 Task: Add an event with the title Lunch and Learn: Effective Teamwork and Synergy Strategies, date '2023/11/20', time 9:15 AM to 11:15 AMand add a description: Welcome to the Presentation Practice session, where you can hone your public speaking skills and receive constructive feedback to enhance your presentation abilities. This interactive session is designed to provide a supportive environment for participants to practice and refine their presentation techniques, whether it's for professional or academic purposes.Select event color  Graphite . Add location for the event as: 123 Plaza de Catalunya, Barcelona, Spain, logged in from the account softage.5@softage.netand send the event invitation to softage.10@softage.net and softage.3@softage.net. Set a reminder for the event Doesn't repeat
Action: Mouse moved to (1099, 78)
Screenshot: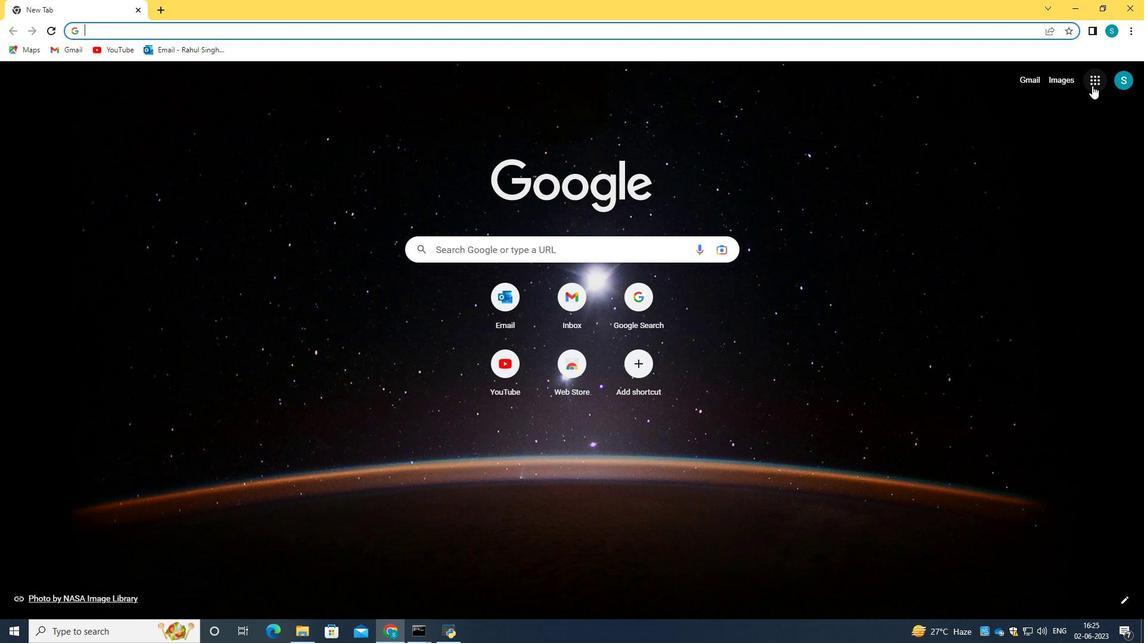 
Action: Mouse pressed left at (1099, 78)
Screenshot: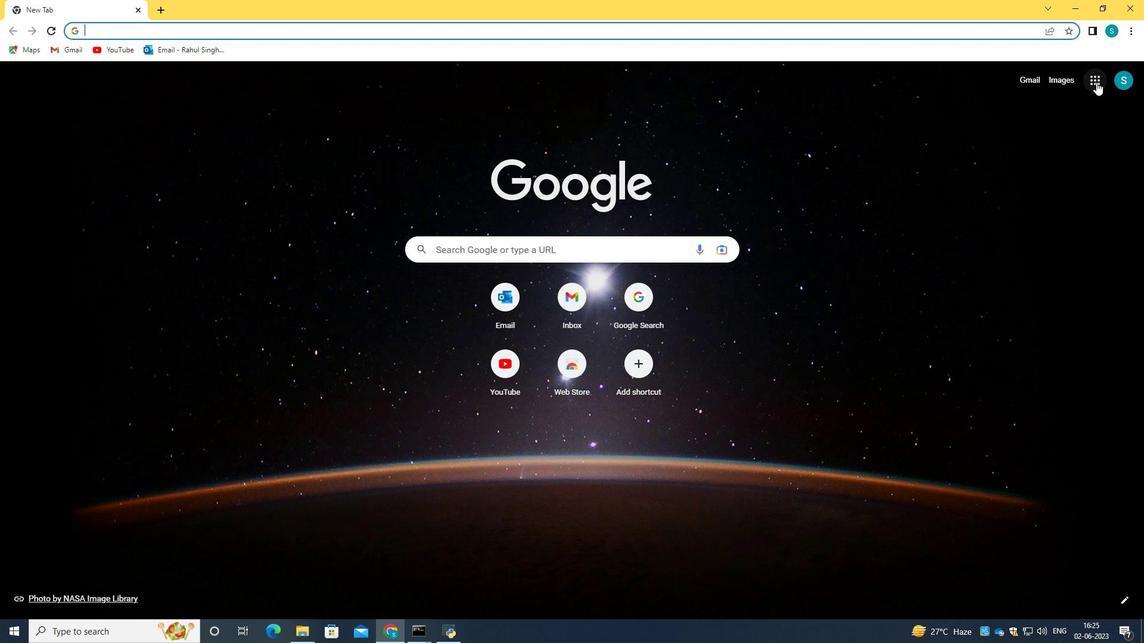 
Action: Mouse moved to (995, 241)
Screenshot: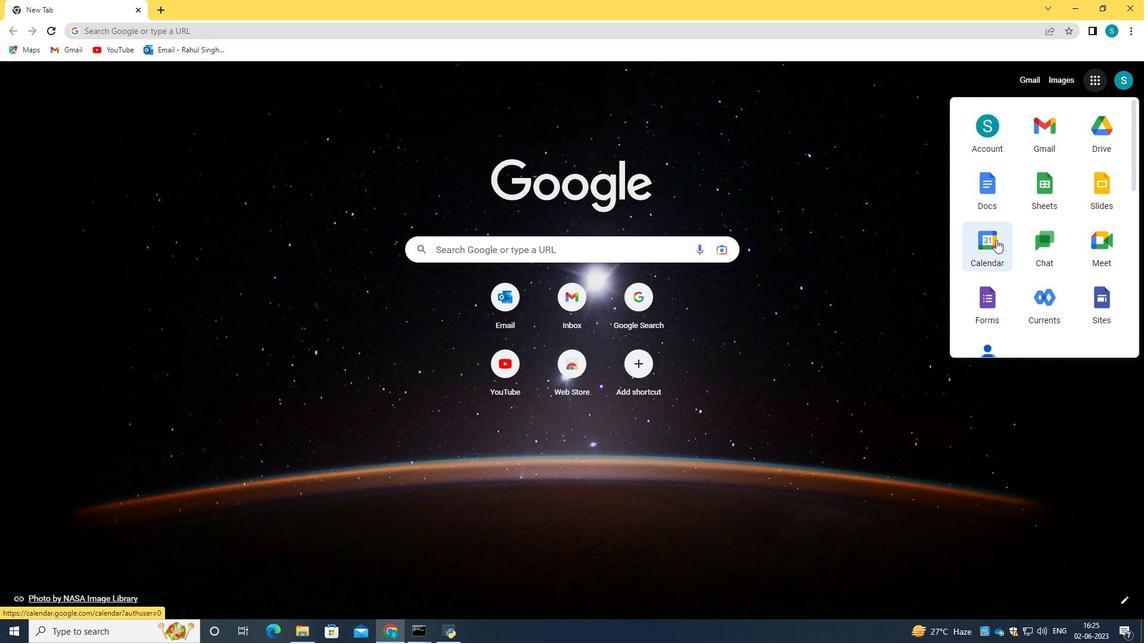 
Action: Mouse pressed left at (995, 241)
Screenshot: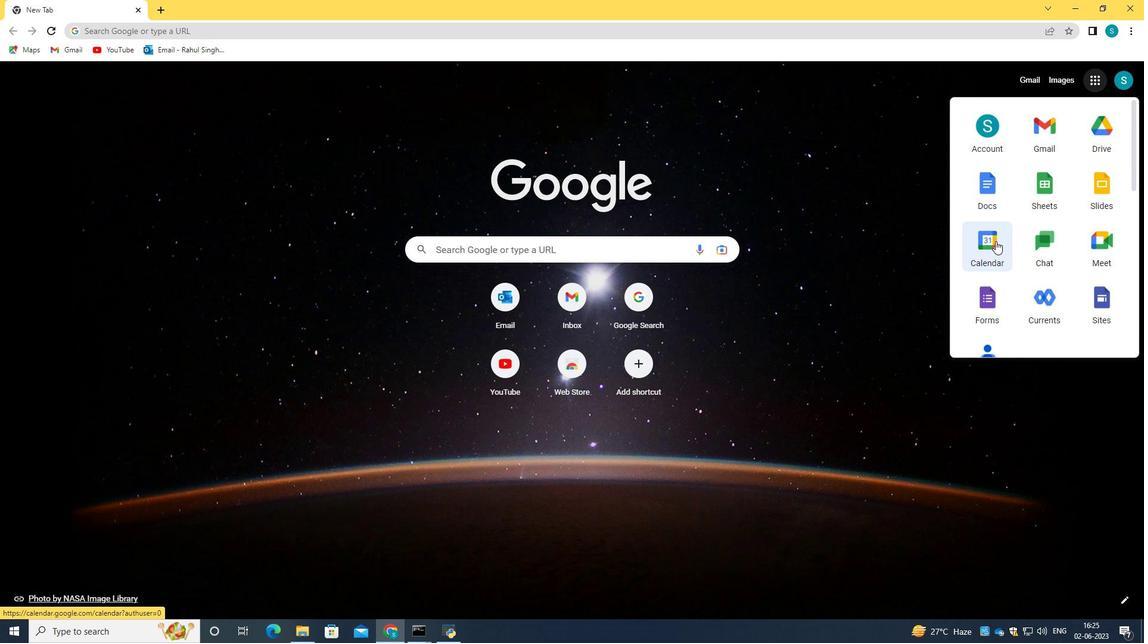
Action: Mouse moved to (72, 128)
Screenshot: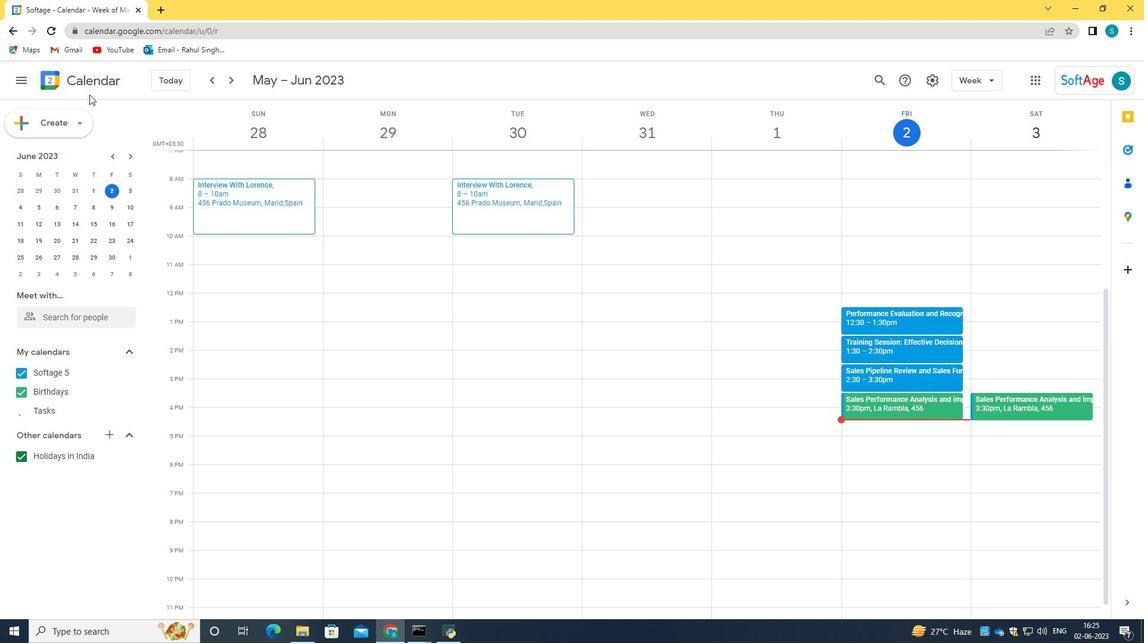 
Action: Mouse pressed left at (72, 128)
Screenshot: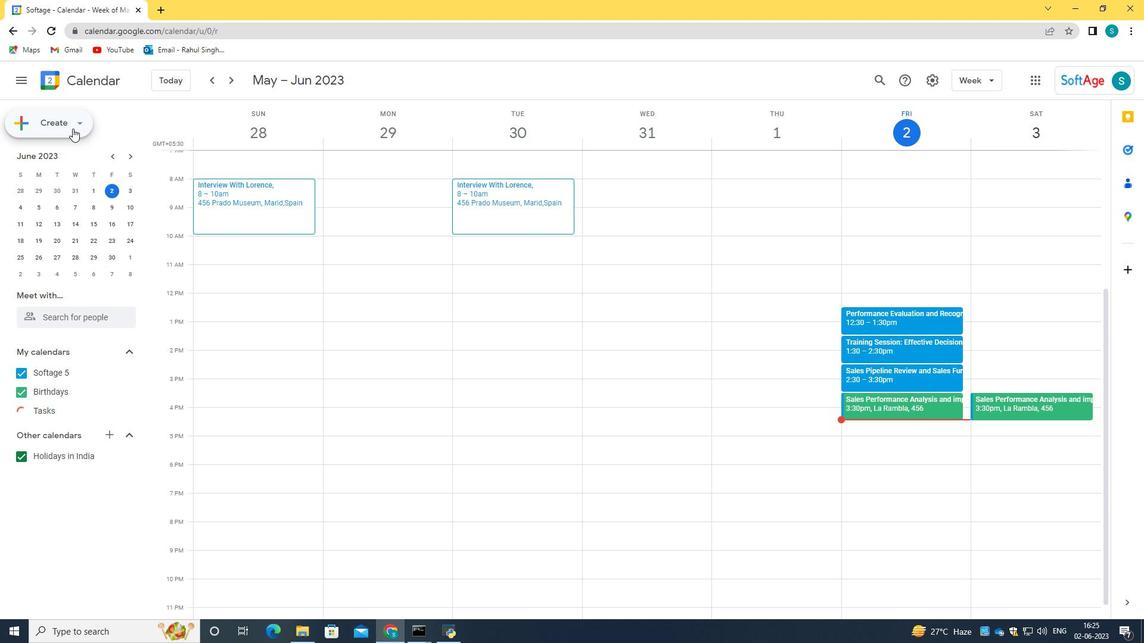 
Action: Mouse moved to (78, 147)
Screenshot: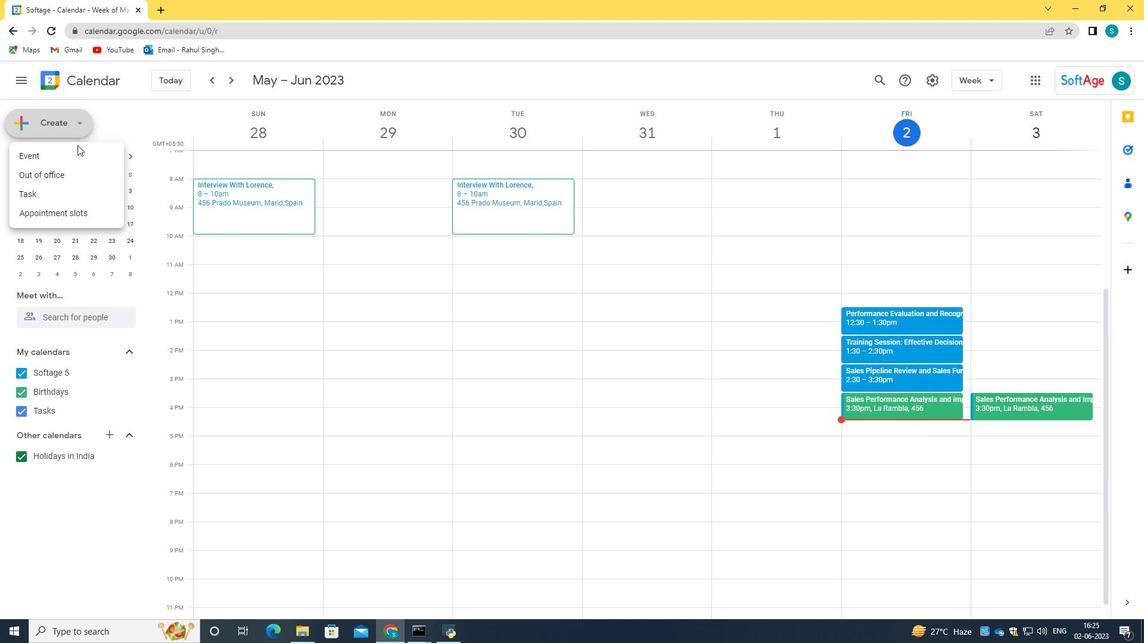
Action: Mouse pressed left at (78, 147)
Screenshot: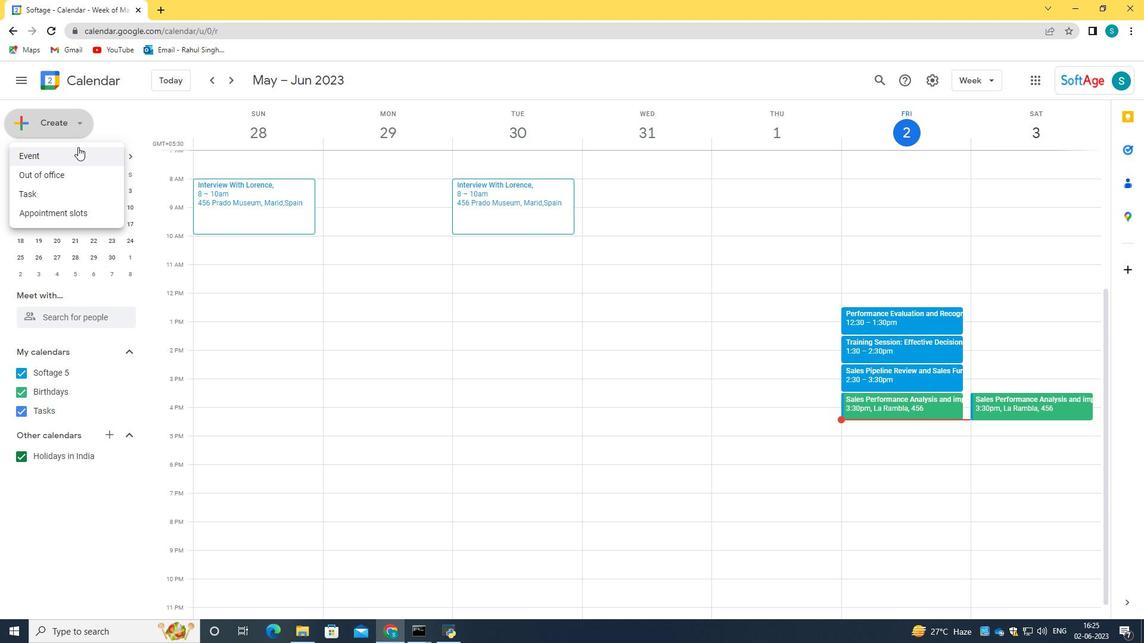 
Action: Mouse moved to (750, 478)
Screenshot: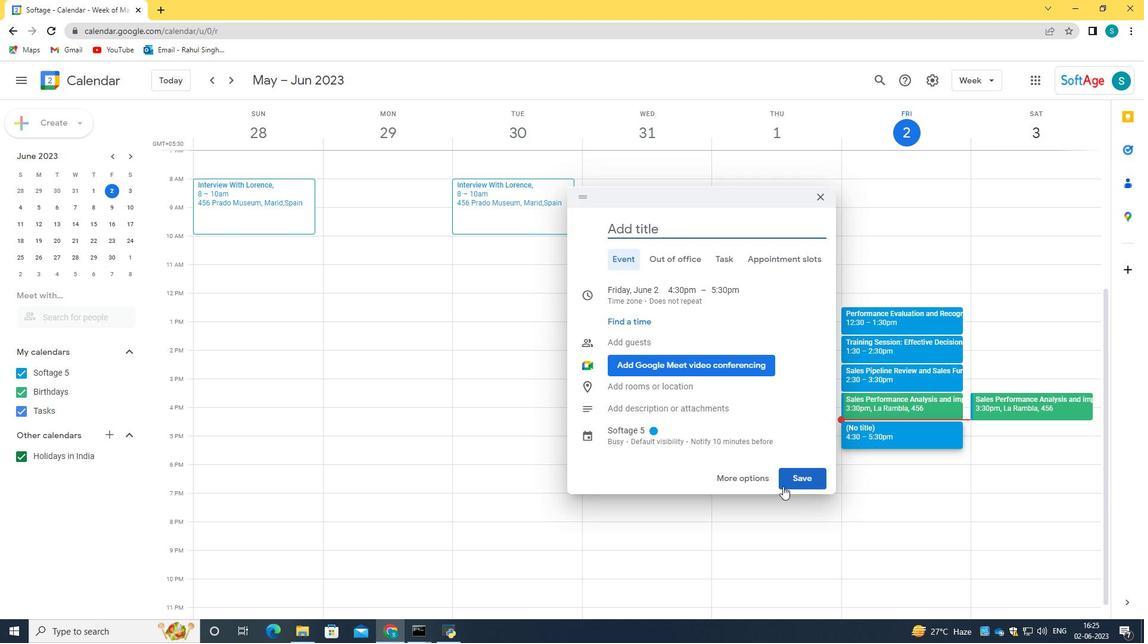 
Action: Mouse pressed left at (750, 478)
Screenshot: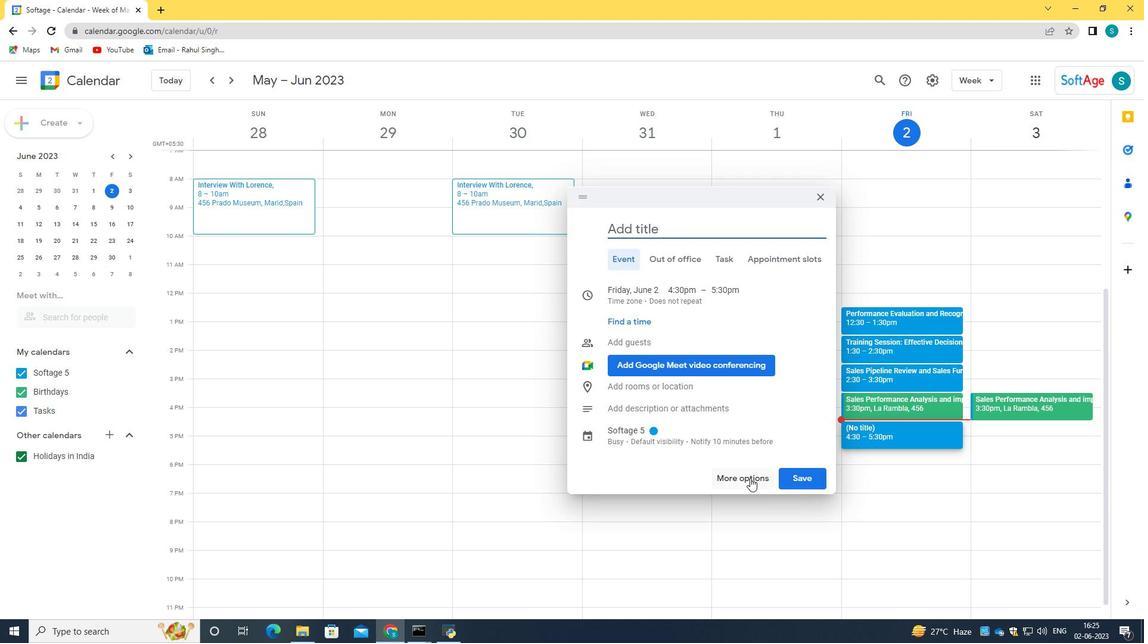 
Action: Mouse moved to (97, 79)
Screenshot: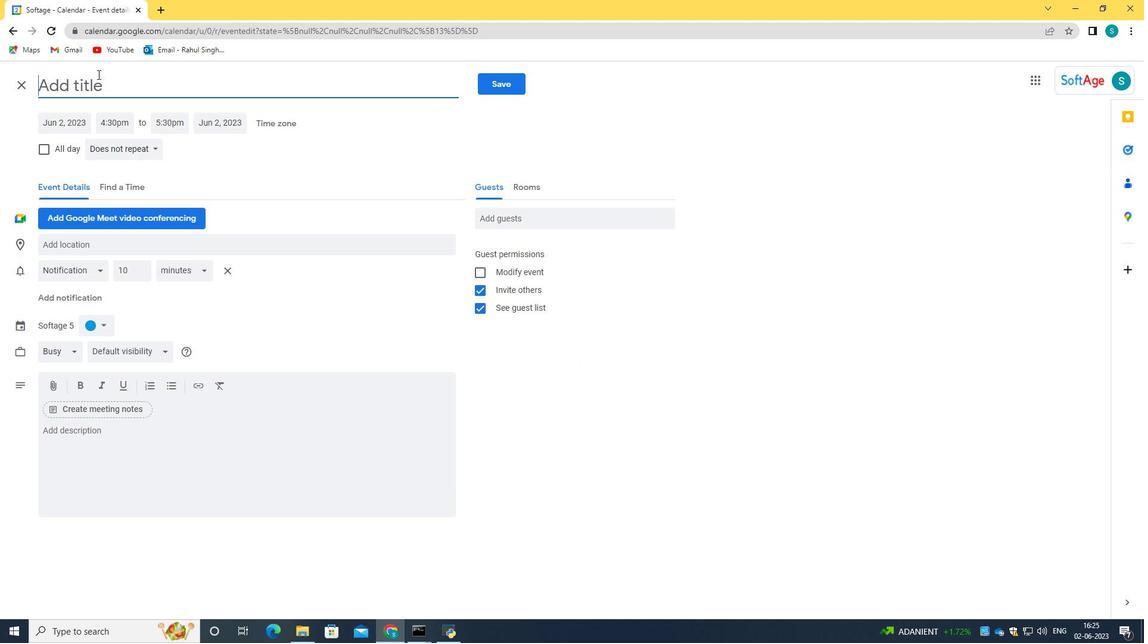 
Action: Mouse pressed left at (97, 79)
Screenshot: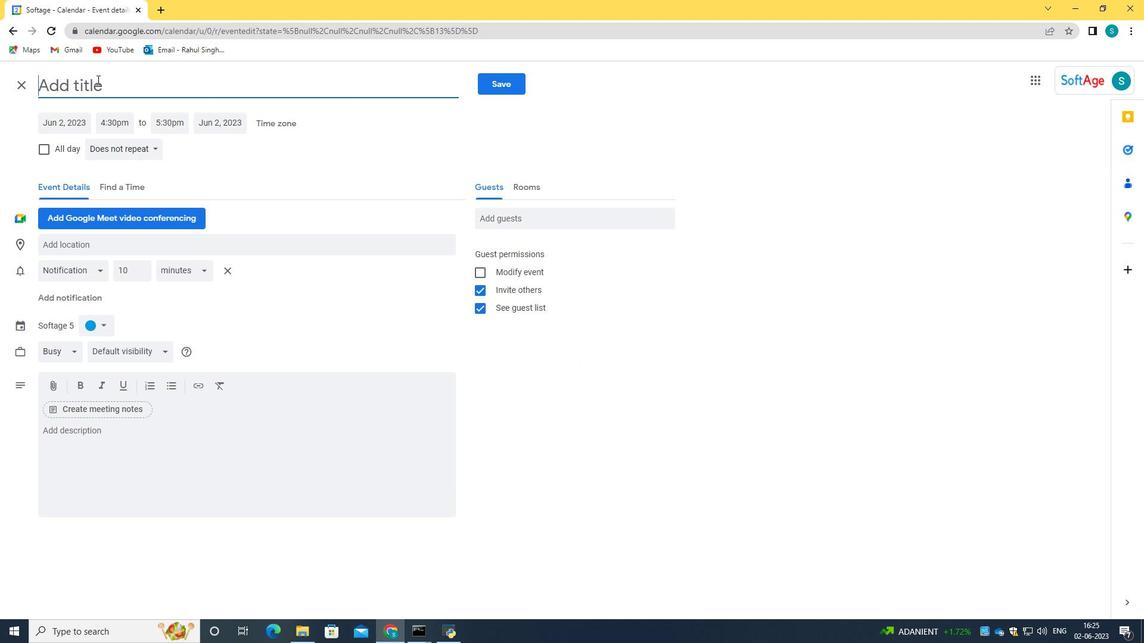 
Action: Key pressed <Key.caps_lock>;<Key.caps_lock>uc<Key.backspace><Key.backspace><Key.backspace><Key.caps_lock>L<Key.caps_lock>ucn<Key.backspace><Key.backspace>nch<Key.space>and<Key.space><Key.caps_lock>LEA<Key.backspace><Key.backspace><Key.caps_lock>earn<Key.shift_r>:<Key.space><Key.caps_lock>E<Key.caps_lock>ffective<Key.space><Key.caps_lock>T<Key.caps_lock>eamwoek<Key.backspace><Key.backspace>rk<Key.space>and<Key.space><Key.caps_lock>S<Key.caps_lock>yr<Key.backspace>nergy<Key.space><Key.caps_lock>S<Key.caps_lock>trategies
Screenshot: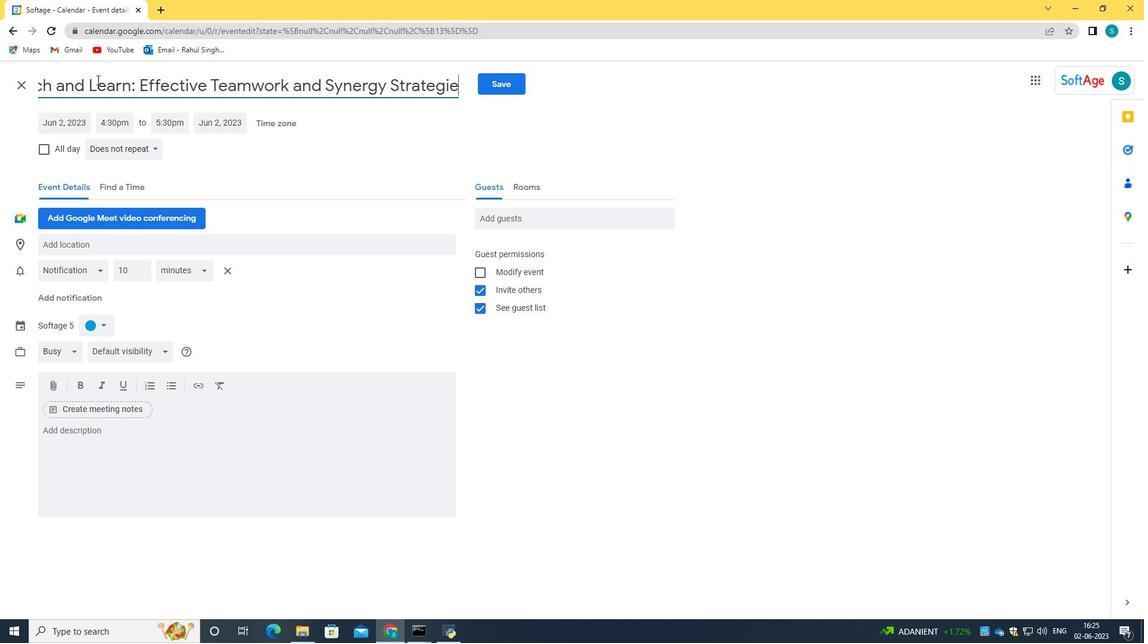 
Action: Mouse moved to (73, 122)
Screenshot: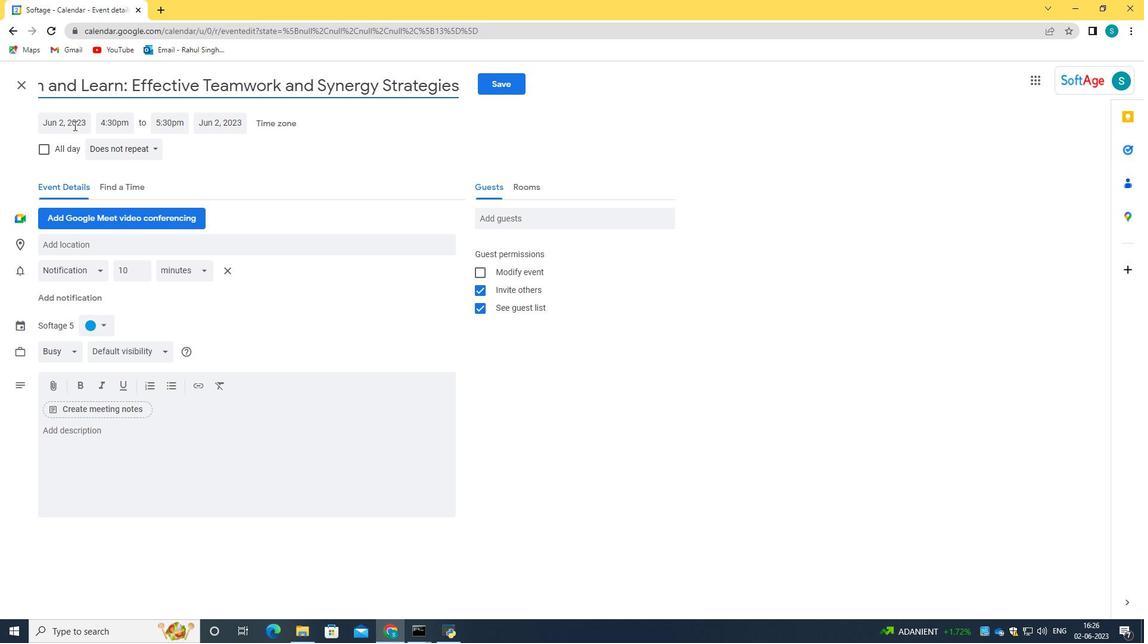 
Action: Mouse pressed left at (73, 122)
Screenshot: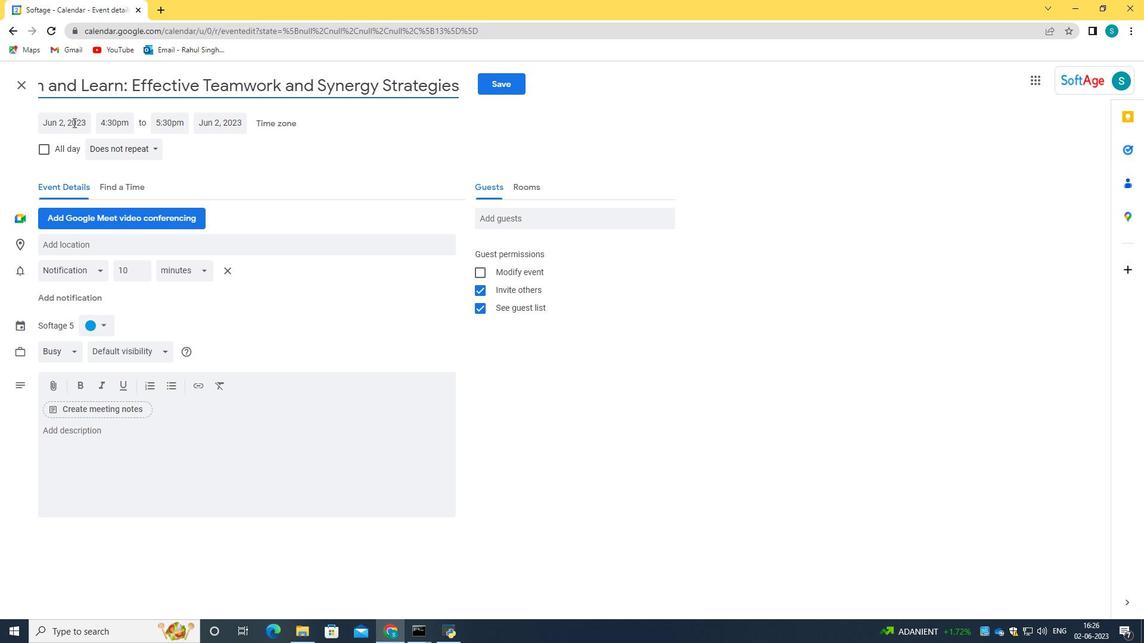 
Action: Key pressed 2023/11/20<Key.tab>09<Key.shift_r><Key.shift_r><Key.shift_r><Key.shift_r>:15am<Key.tab>11<Key.shift_r>:15am
Screenshot: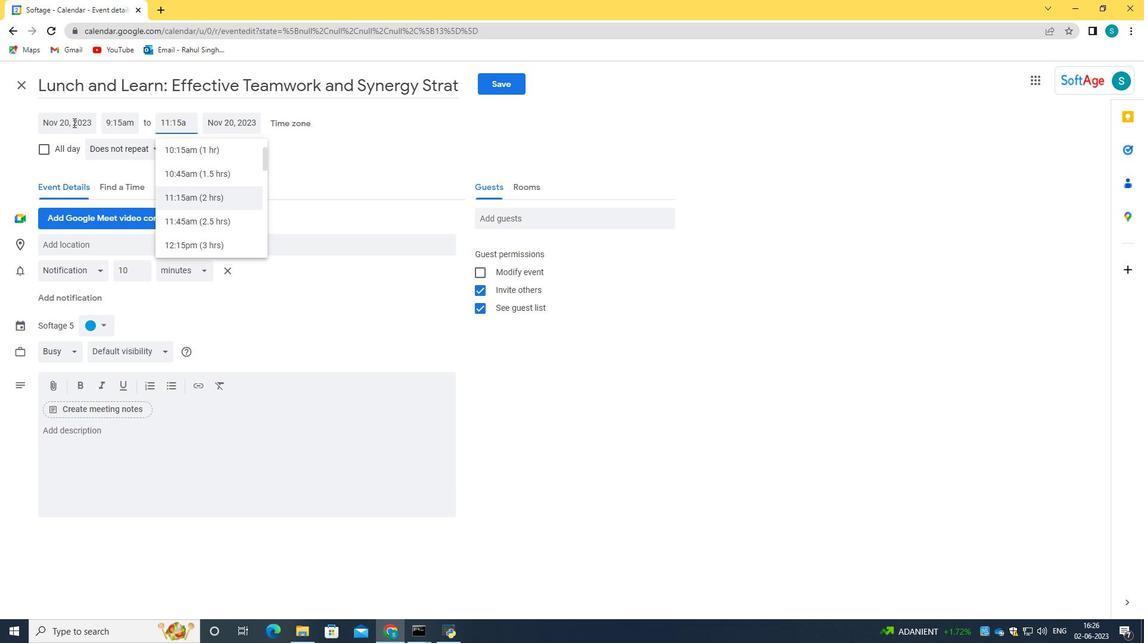 
Action: Mouse moved to (200, 202)
Screenshot: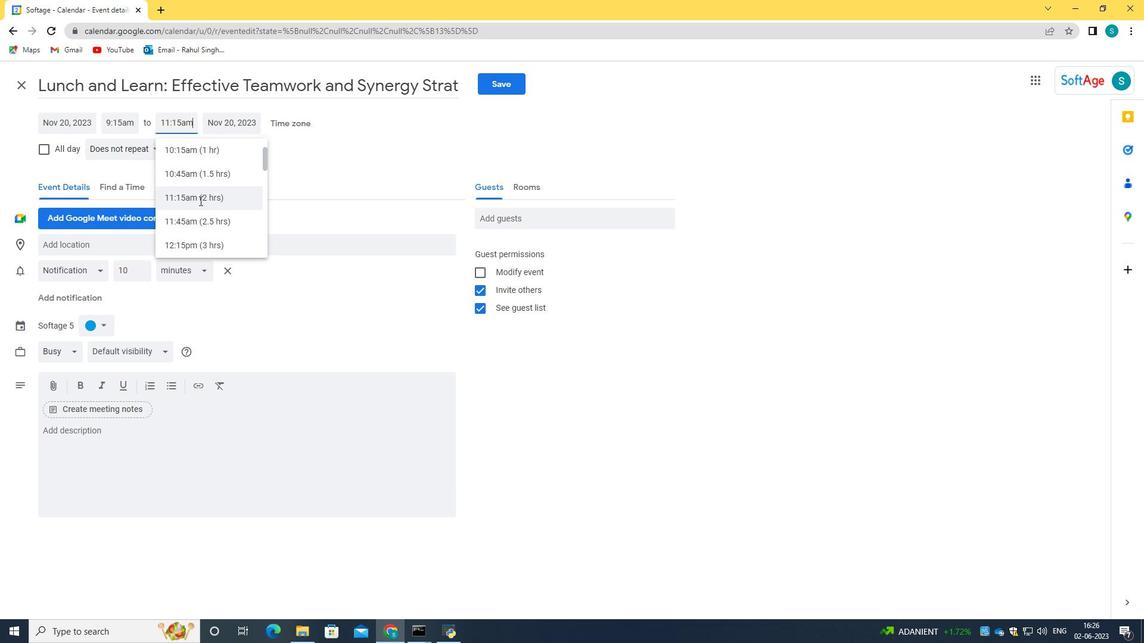 
Action: Mouse pressed left at (200, 202)
Screenshot: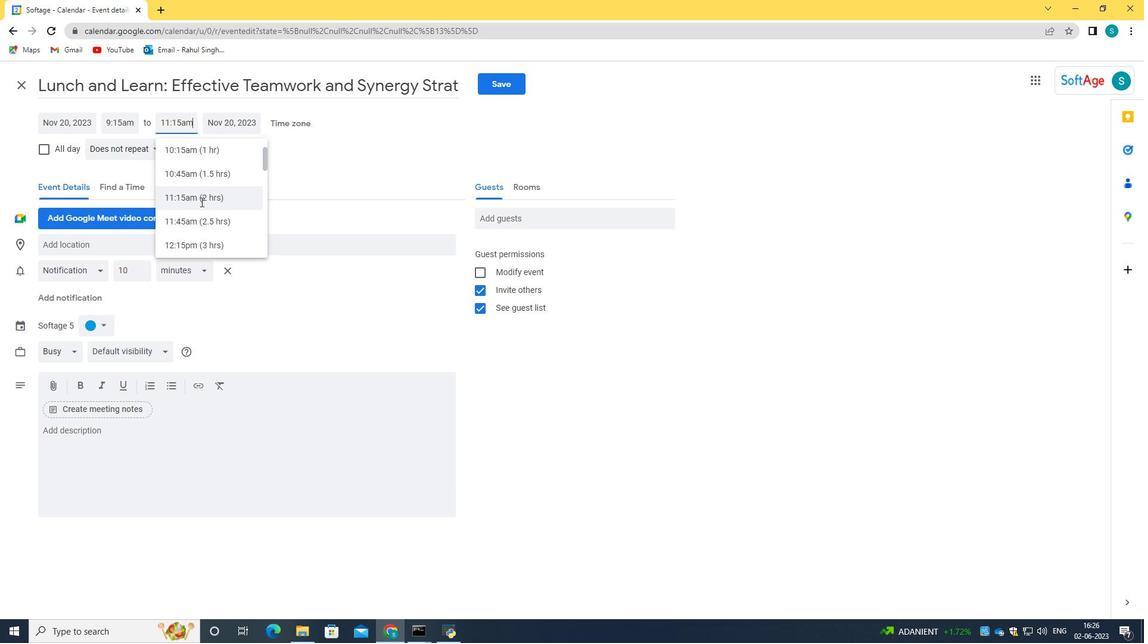 
Action: Mouse moved to (170, 458)
Screenshot: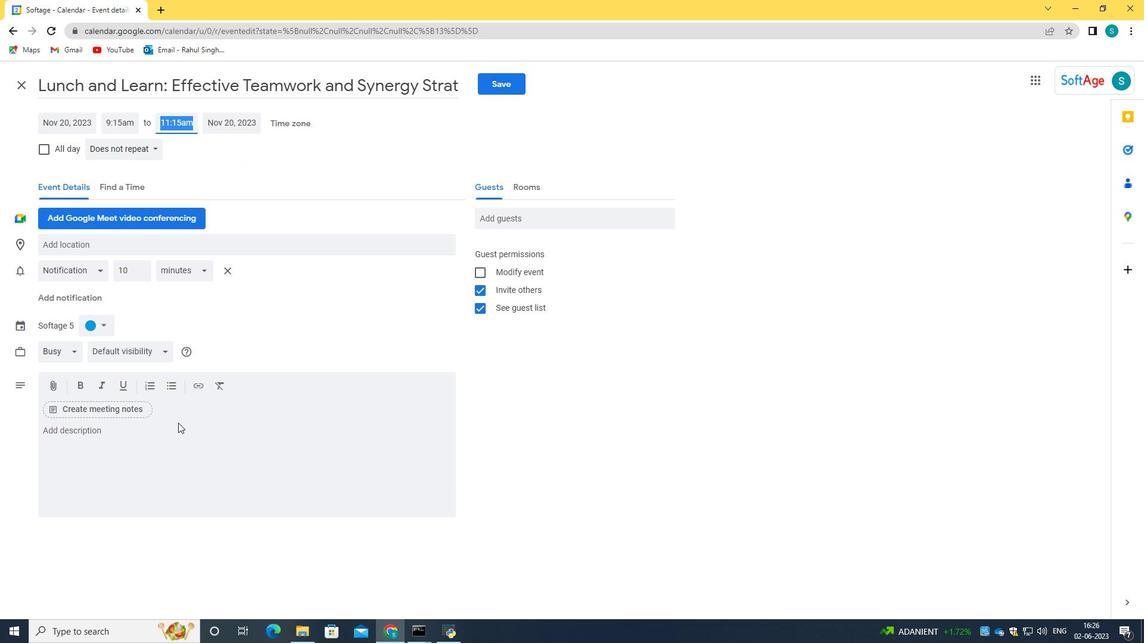 
Action: Mouse pressed left at (170, 458)
Screenshot: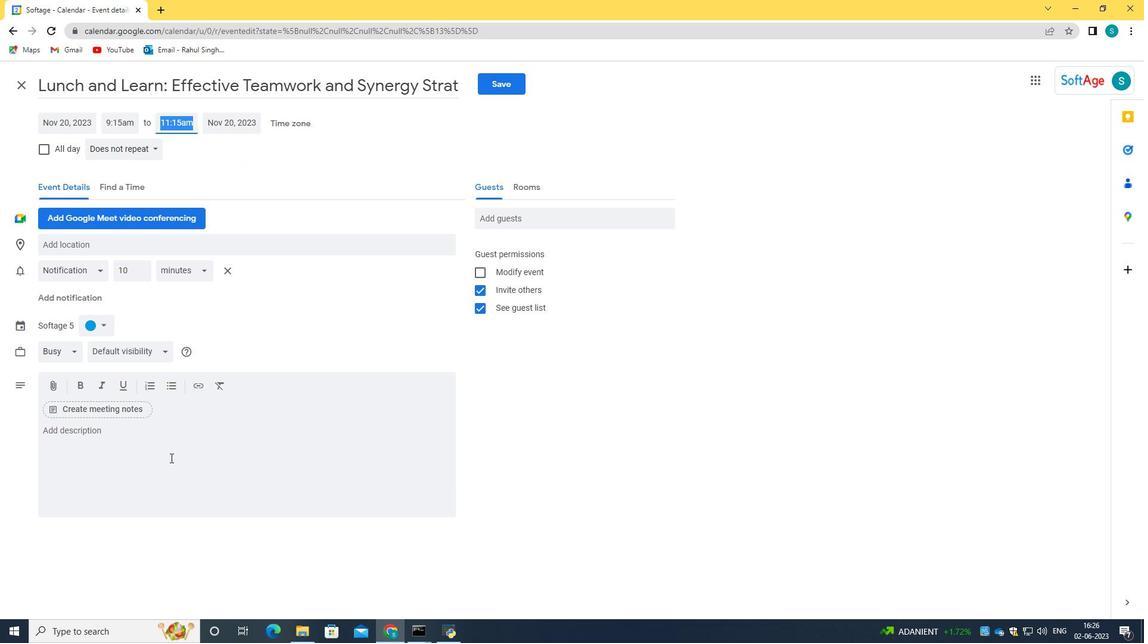 
Action: Key pressed <Key.caps_lock>W<Key.caps_lock>elcome<Key.space>to<Key.space>the<Key.space><Key.caps_lock>P<Key.caps_lock>resentation<Key.space><Key.caps_lock>P<Key.caps_lock>ractice<Key.space><Key.caps_lock>S<Key.caps_lock><Key.backspace><Key.caps_lock>S<Key.caps_lock>ession<Key.space>,<Key.space>where<Key.space>you<Key.space>can<Key.space>hone<Key.space>your<Key.space>public<Key.space>sop<Key.backspace><Key.backspace>peaking<Key.space>skills<Key.space><Key.backspace>s<Key.space>a<Key.backspace><Key.backspace><Key.backspace><Key.backspace>s<Key.space>s<Key.backspace>and<Key.space>recive<Key.backspace><Key.backspace>eve<Key.space><Key.backspace><Key.backspace><Key.backspace><Key.backspace><Key.backspace>eive<Key.space>constructive<Key.space>feedback<Key.space>to<Key.space>encha<Key.backspace><Key.backspace><Key.backspace>hance<Key.space>your<Key.space>presentation<Key.space>abilitye<Key.backspace><Key.backspace>es.<Key.space><Key.caps_lock><Key.backspace><Key.backspace><Key.backspace><Key.backspace><Key.backspace><Key.backspace>L<Key.backspace><Key.caps_lock>ities.<Key.space><Key.caps_lock>T<Key.caps_lock>his<Key.space>interactive<Key.space>session<Key.space>is<Key.space>designed<Key.space>to<Key.space>provide<Key.space>a<Key.space>supportive<Key.space>environment<Key.space>for<Key.space>participants<Key.space>to<Key.space>par<Key.backspace><Key.backspace>ractice<Key.space>and<Key.space>refing<Key.backspace>e<Key.space>their<Key.space>presentation<Key.space>technia<Key.backspace>ques,<Key.space>whether<Key.space>it<Key.space>is<Key.space>for<Key.space>professional<Key.space>or<Key.space>academic<Key.space>purposes.
Screenshot: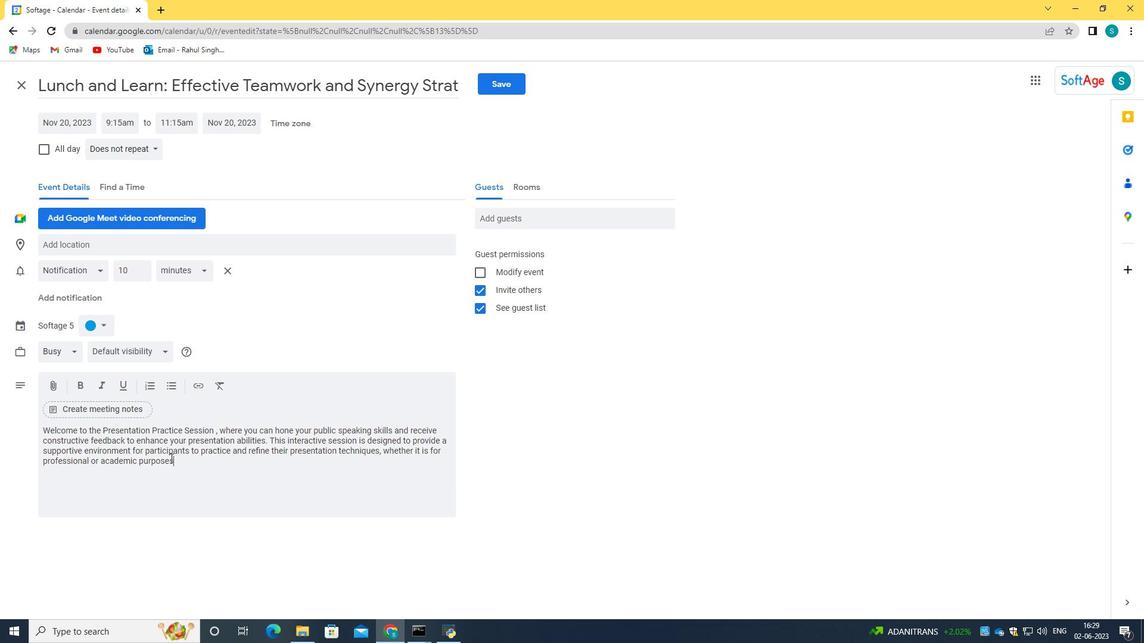 
Action: Mouse moved to (99, 322)
Screenshot: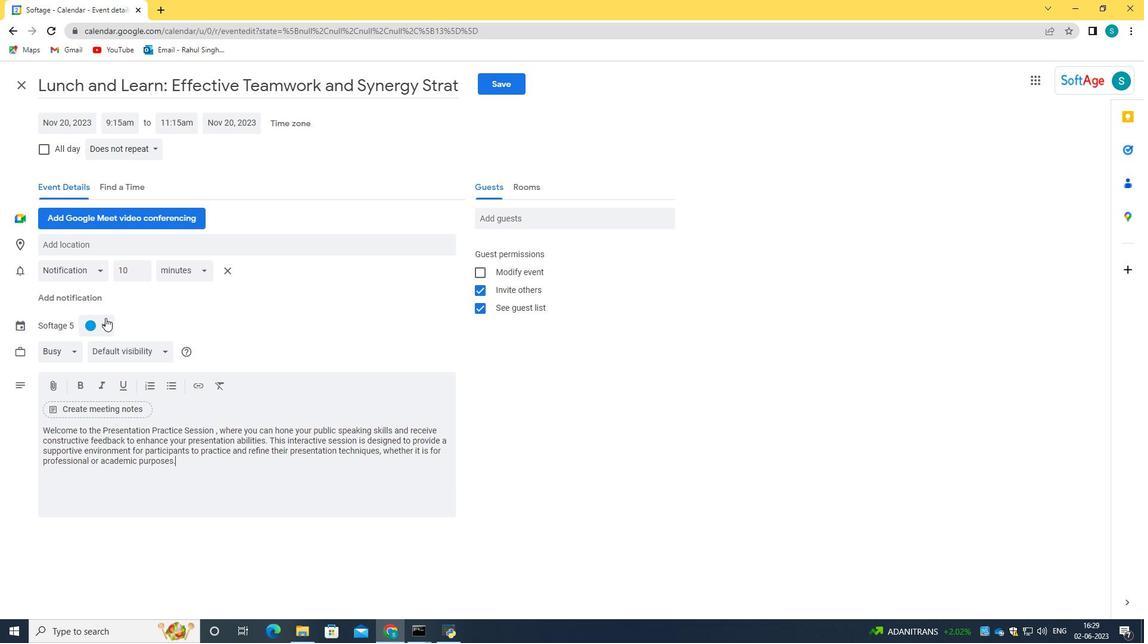 
Action: Mouse pressed left at (99, 322)
Screenshot: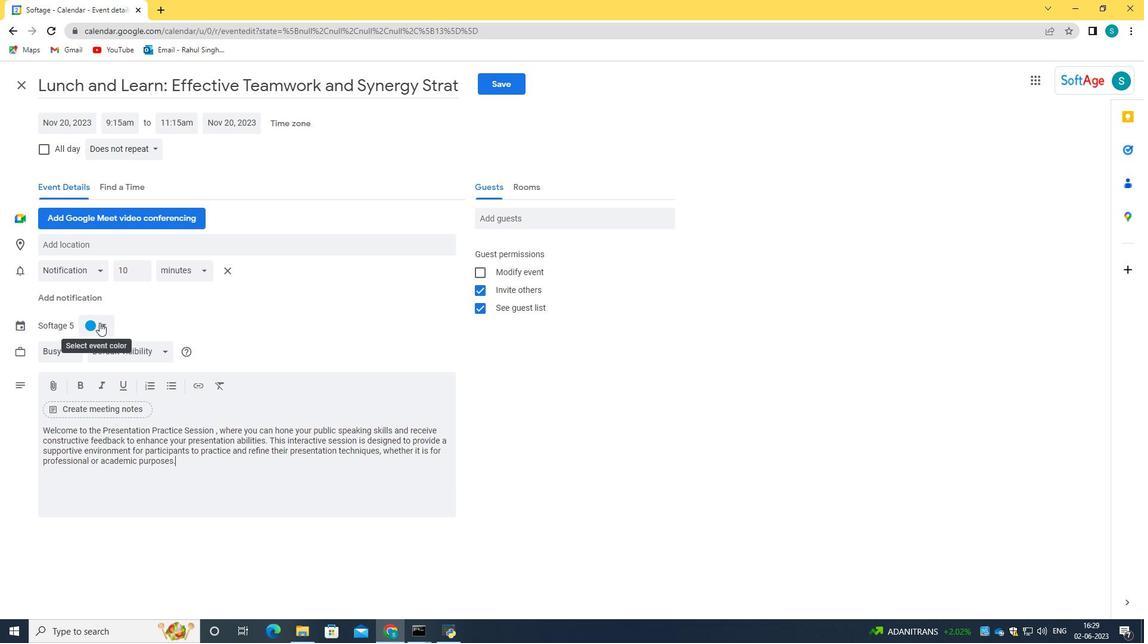 
Action: Mouse moved to (106, 383)
Screenshot: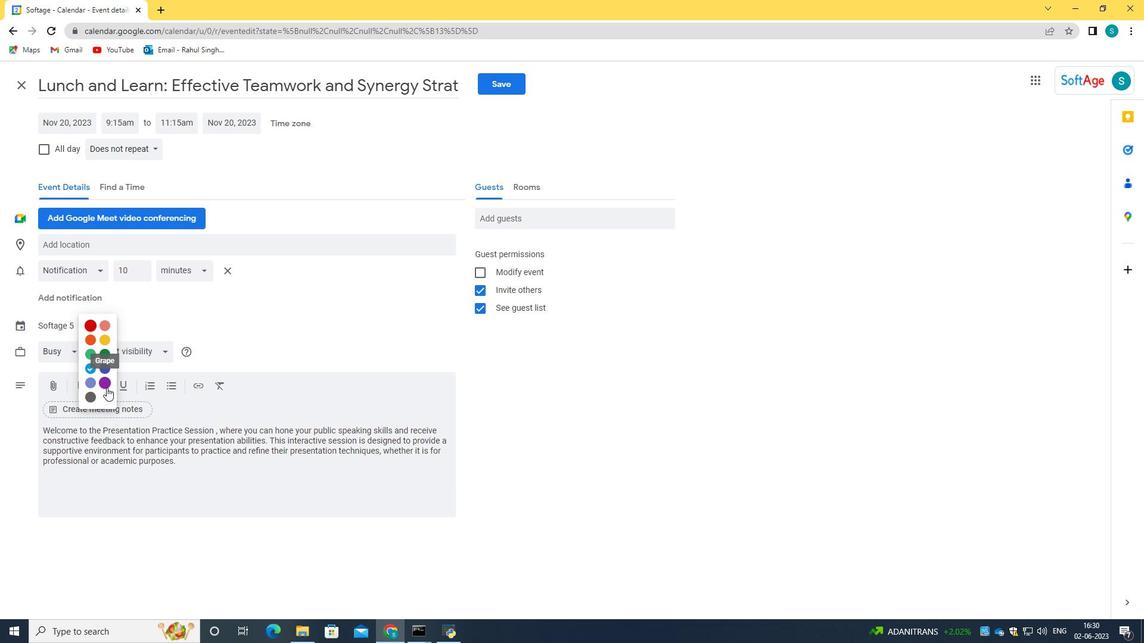 
Action: Mouse pressed left at (106, 383)
Screenshot: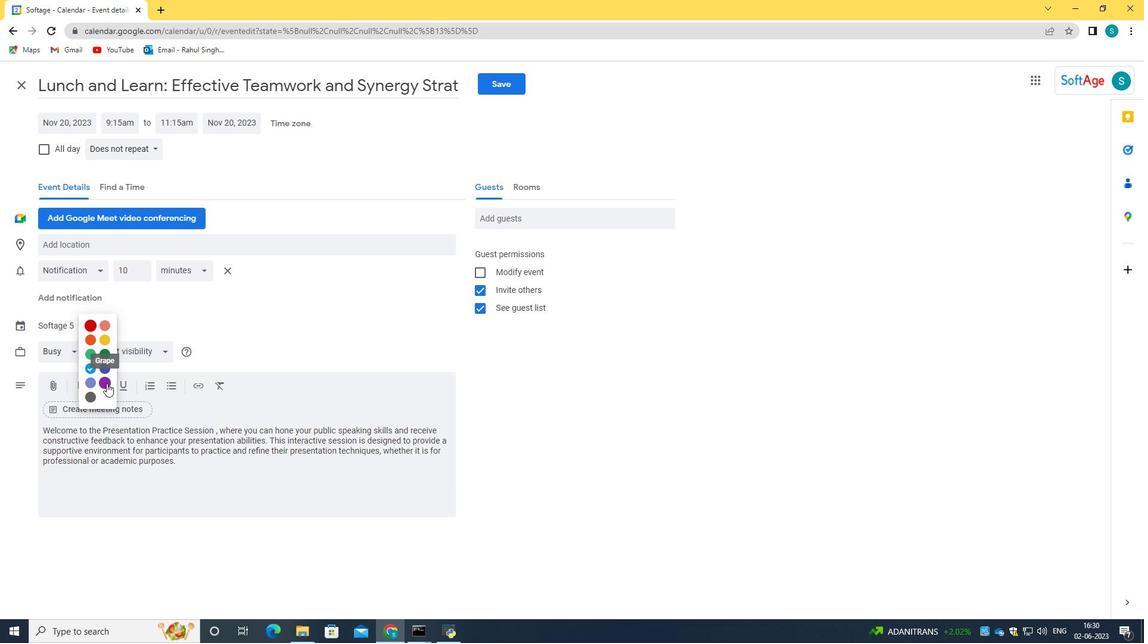 
Action: Mouse moved to (127, 252)
Screenshot: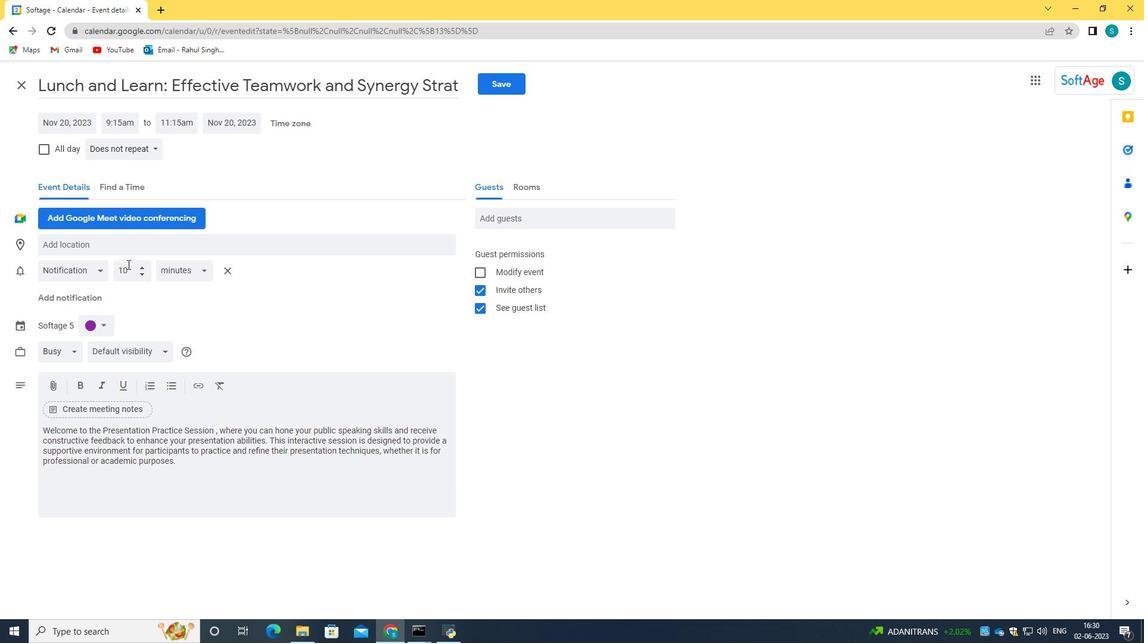 
Action: Mouse pressed left at (127, 252)
Screenshot: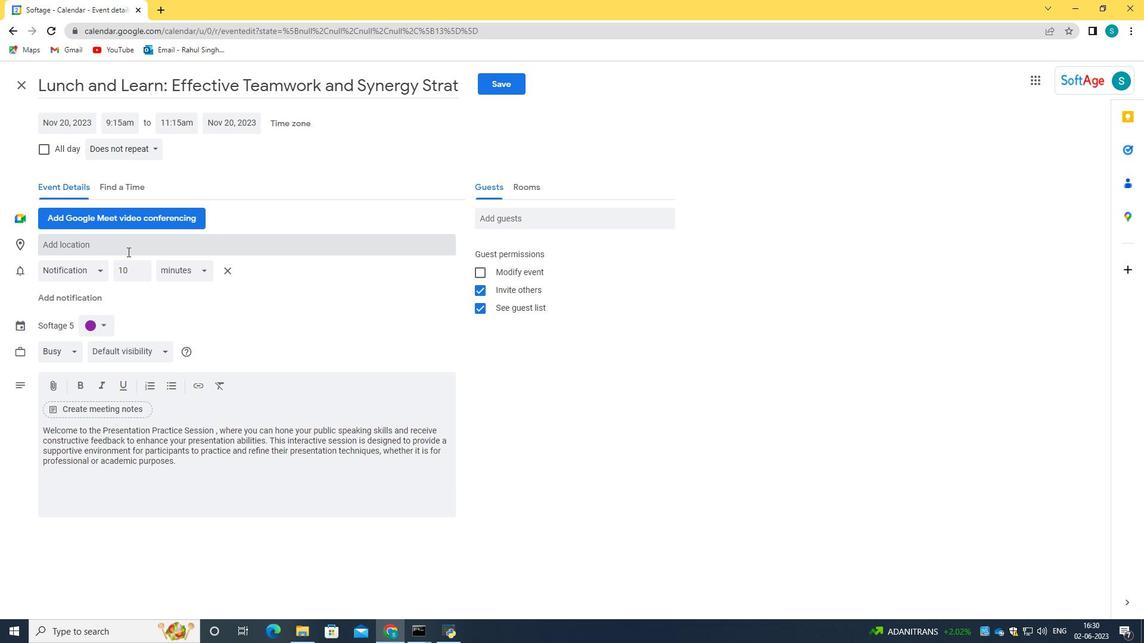 
Action: Key pressed 123<Key.space><Key.caps_lock>P<Key.caps_lock>laza<Key.space>de<Key.space><Key.caps_lock>C<Key.caps_lock>atalunya,
Screenshot: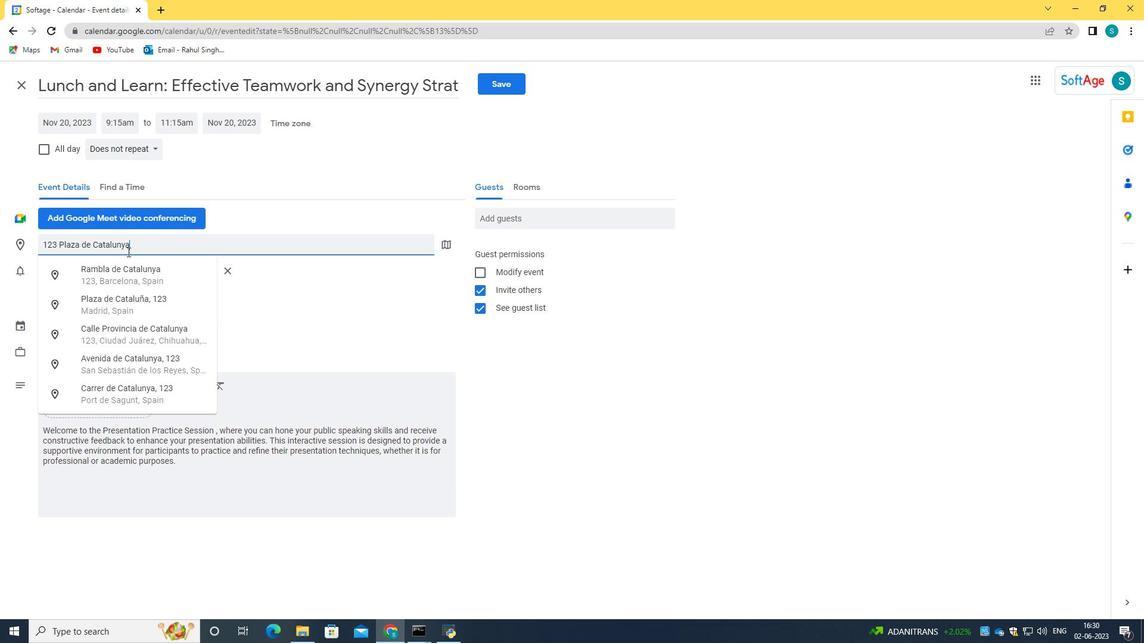 
Action: Mouse moved to (129, 269)
Screenshot: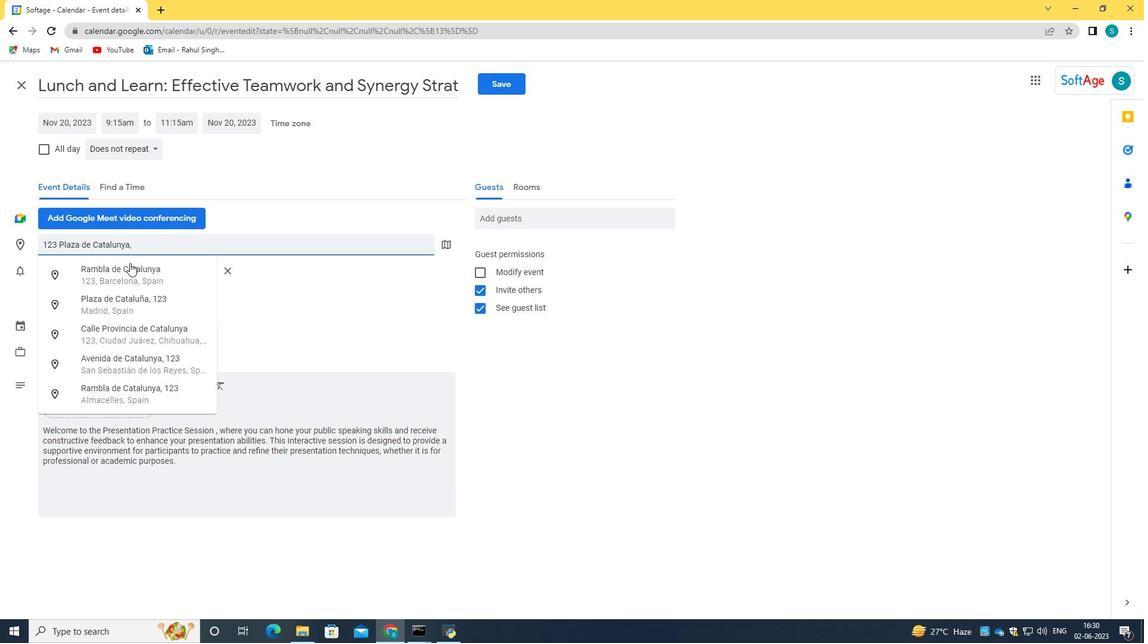 
Action: Mouse pressed left at (129, 269)
Screenshot: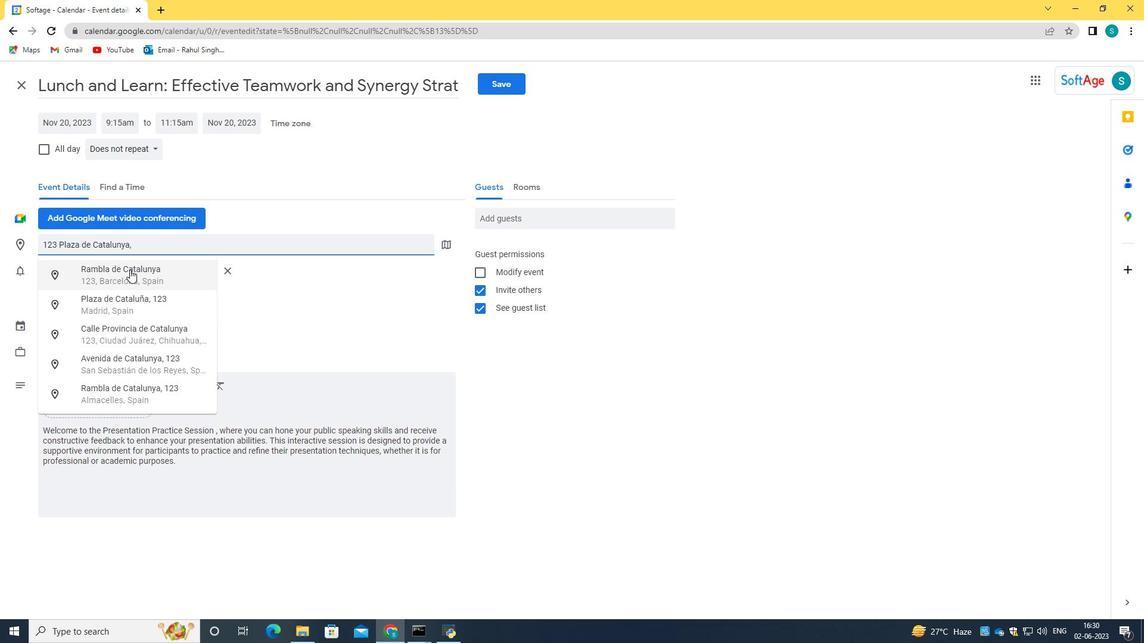 
Action: Mouse moved to (530, 221)
Screenshot: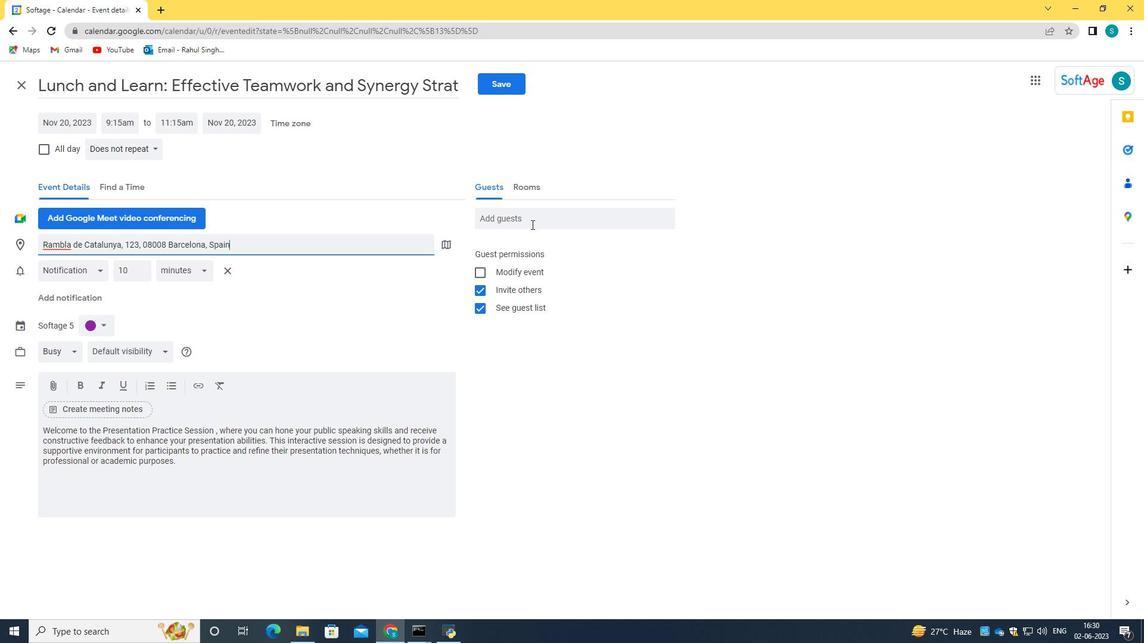 
Action: Mouse pressed left at (530, 221)
Screenshot: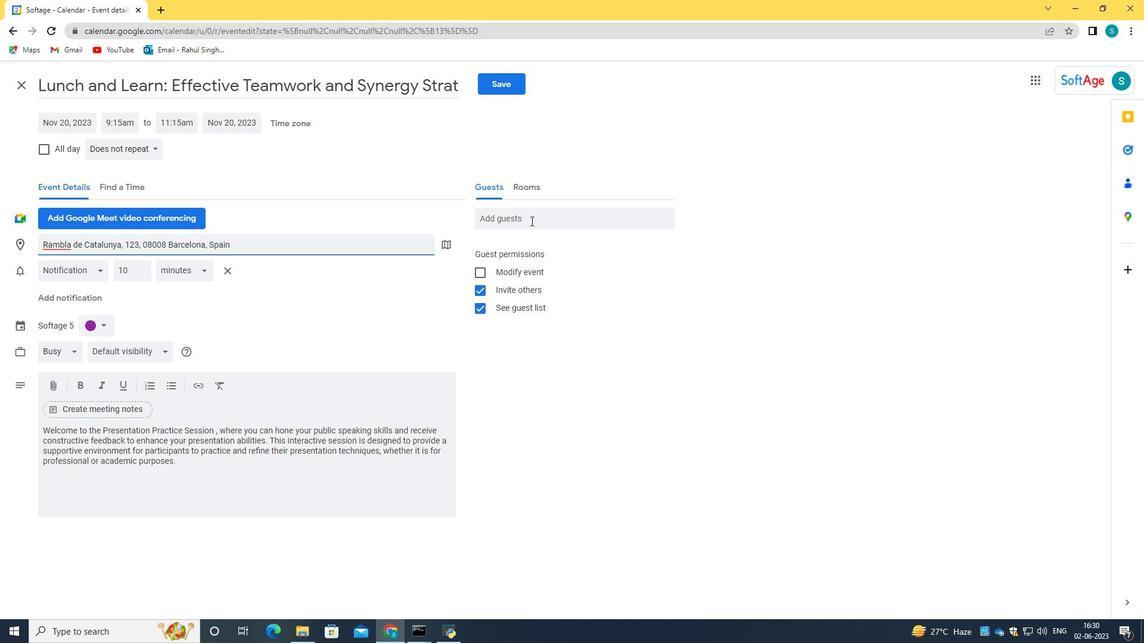 
Action: Key pressed softage.10<Key.shift>@softage.net<Key.tab>sofatge.3<Key.shift>@softage/<Key.backspace>.net
Screenshot: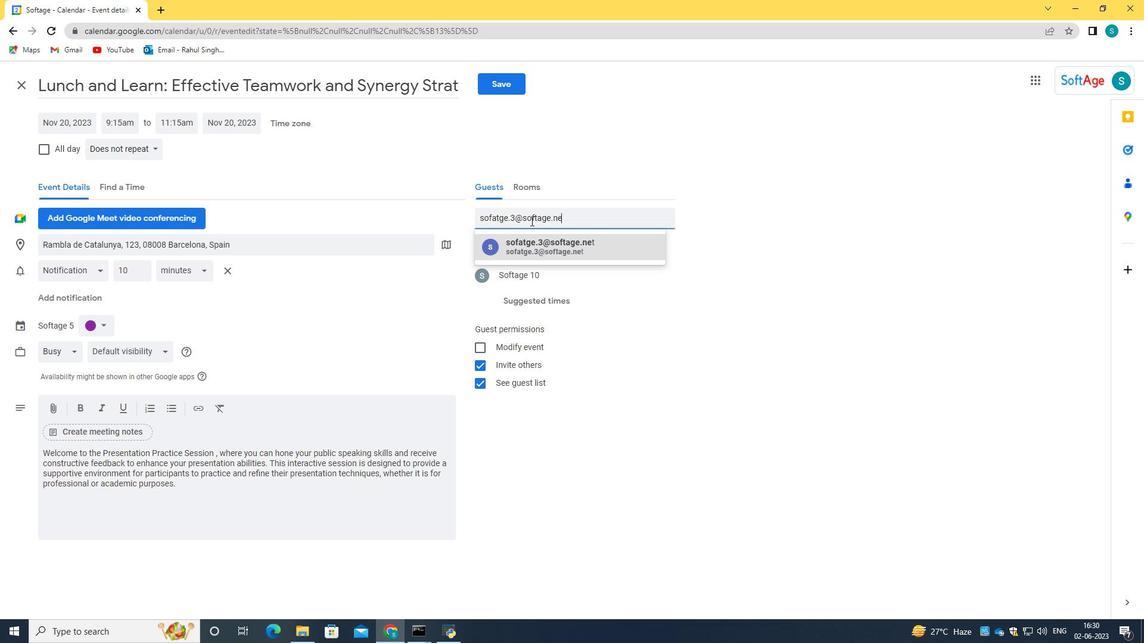 
Action: Mouse moved to (550, 247)
Screenshot: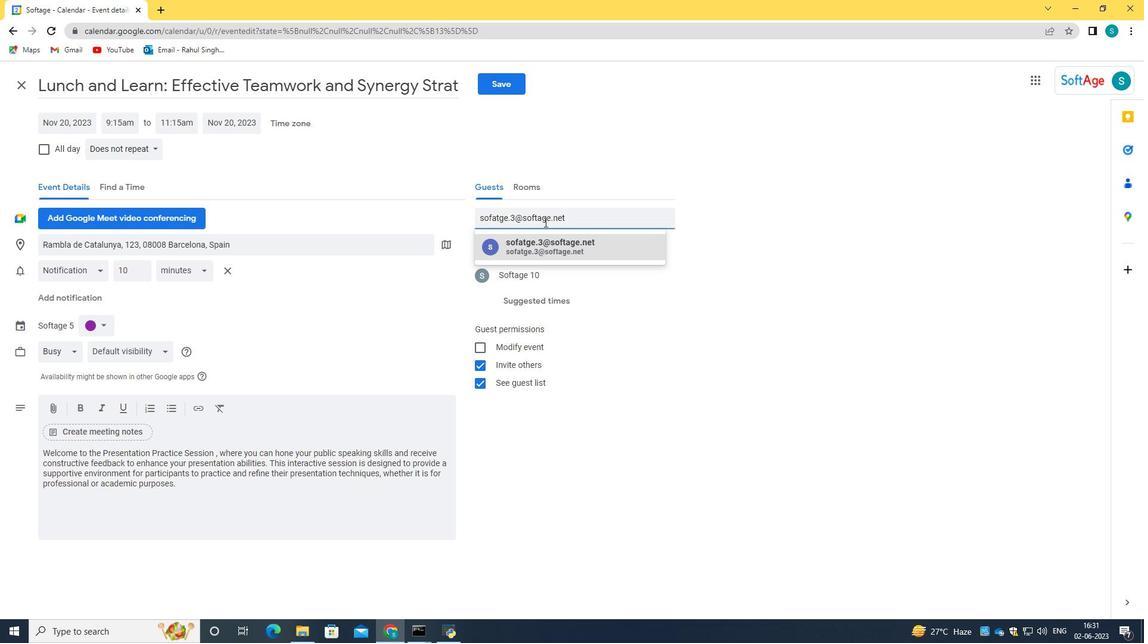 
Action: Mouse pressed left at (550, 247)
Screenshot: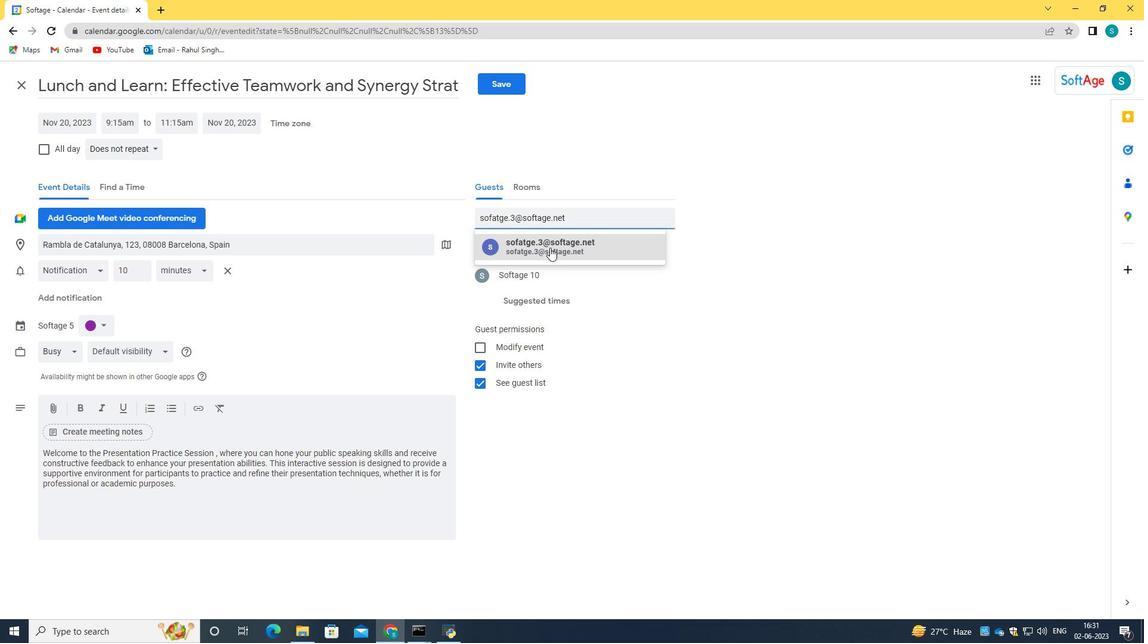 
Action: Mouse moved to (141, 151)
Screenshot: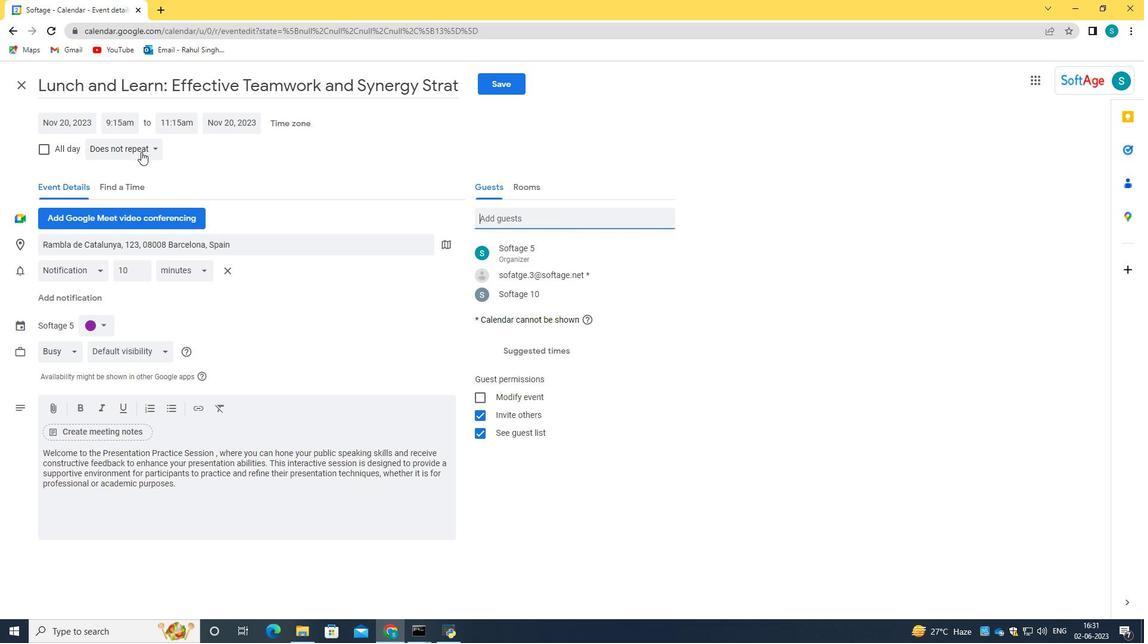 
Action: Mouse pressed left at (141, 151)
Screenshot: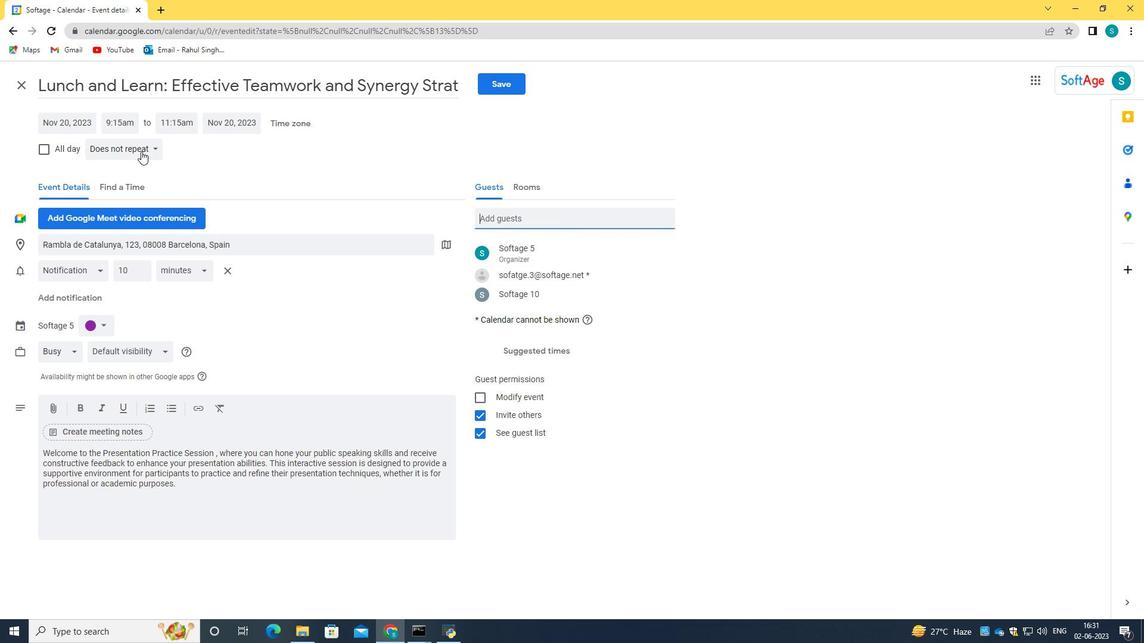 
Action: Mouse moved to (132, 153)
Screenshot: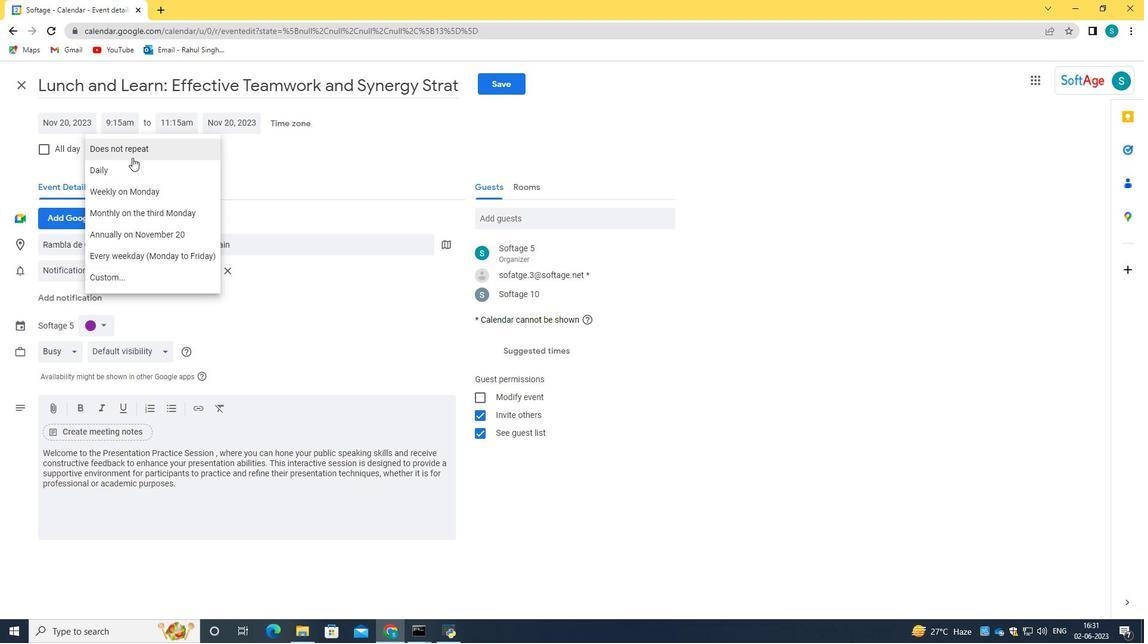 
Action: Mouse pressed left at (132, 153)
Screenshot: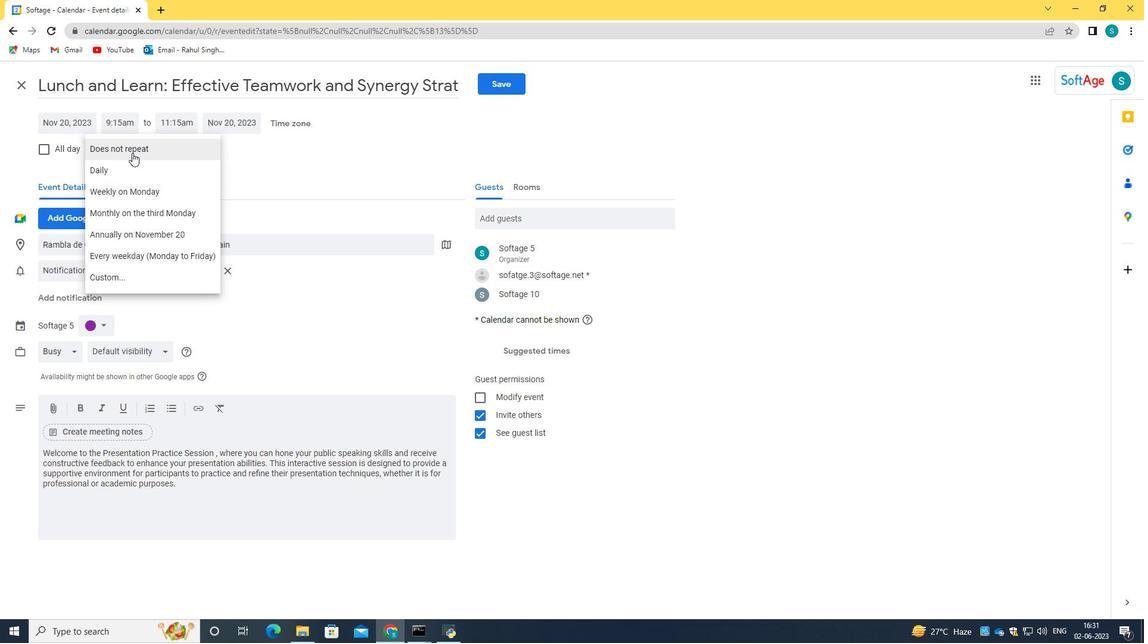 
Action: Mouse moved to (499, 79)
Screenshot: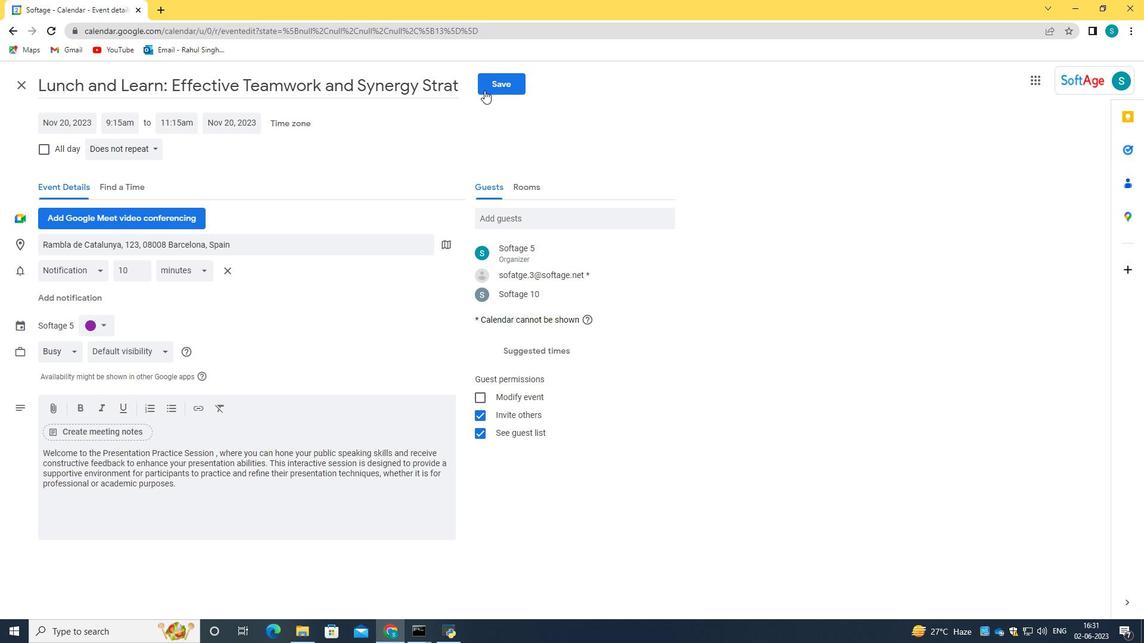 
Action: Mouse pressed left at (499, 79)
Screenshot: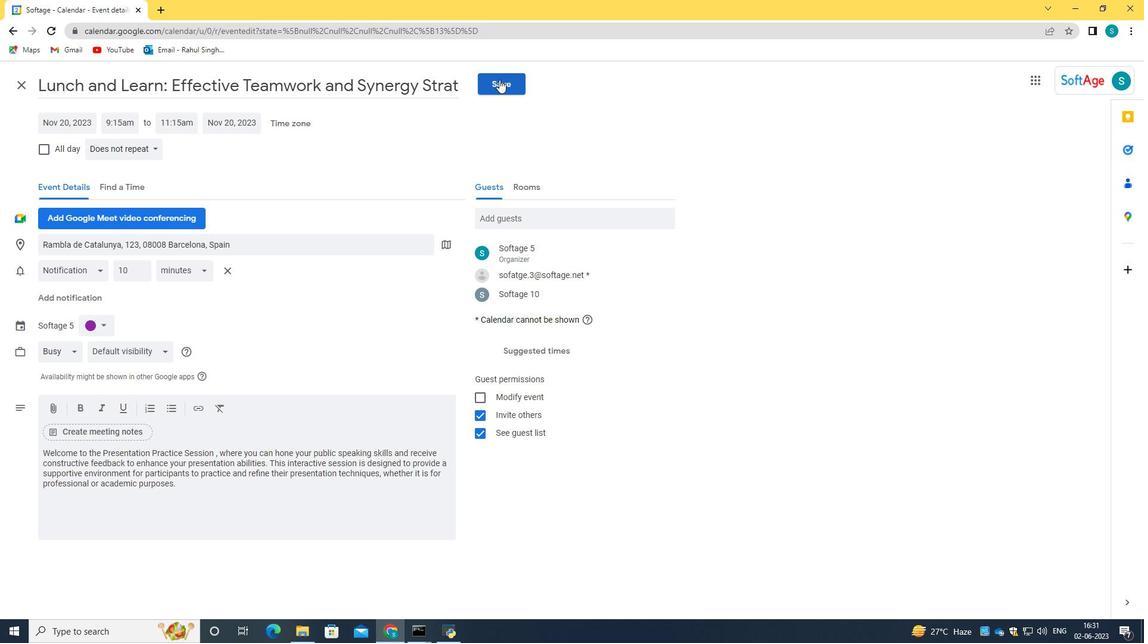 
Action: Mouse moved to (684, 364)
Screenshot: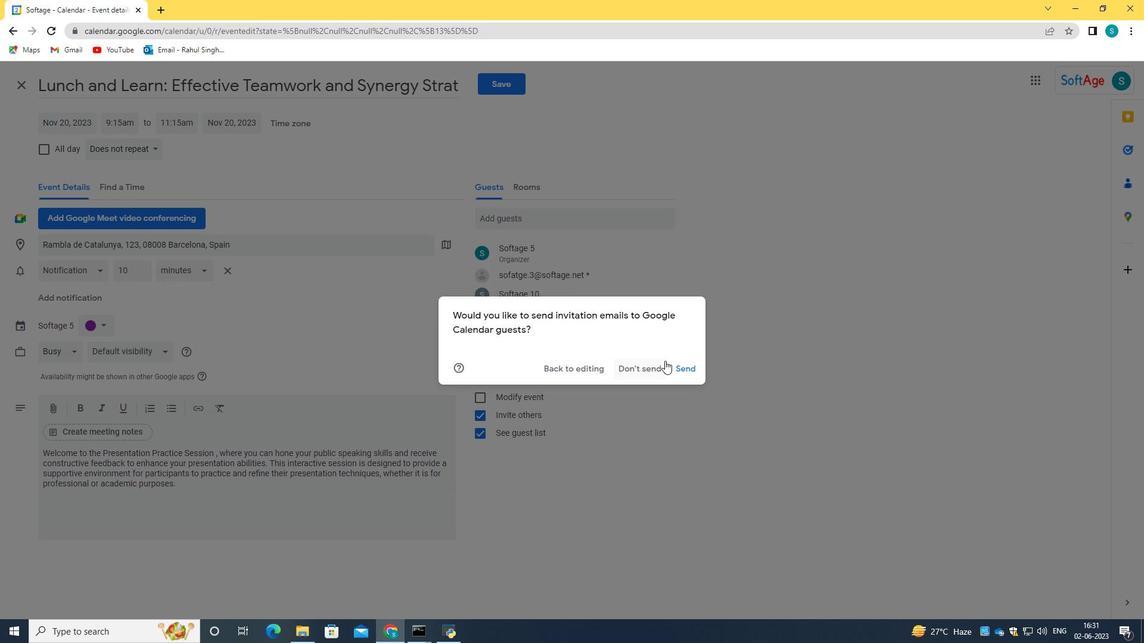 
Action: Mouse pressed left at (684, 364)
Screenshot: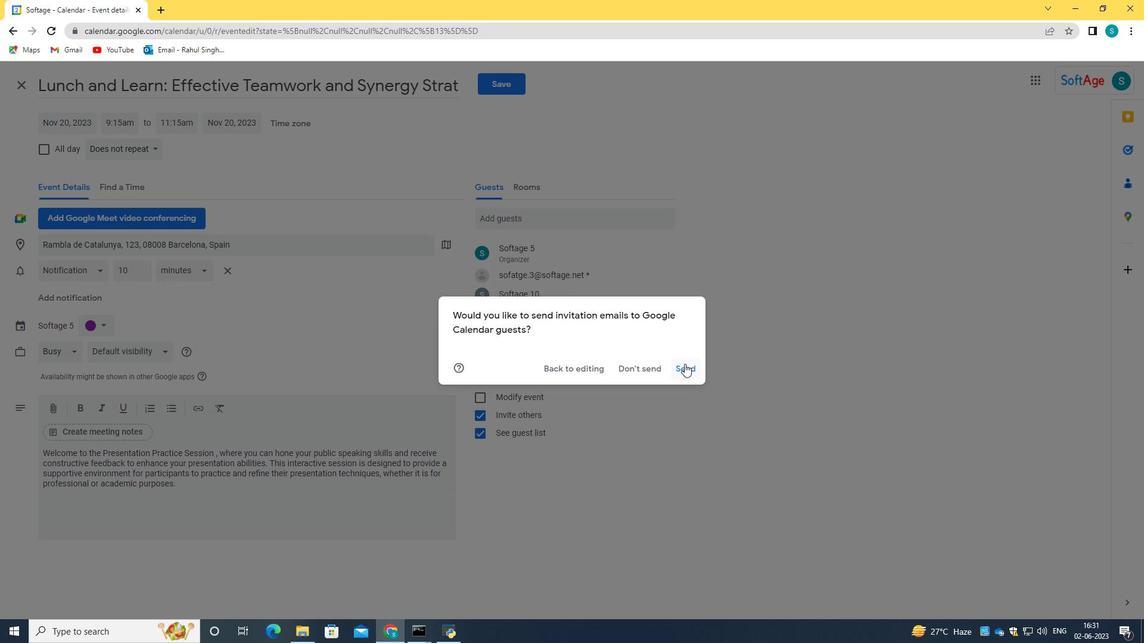 
Action: Mouse moved to (674, 368)
Screenshot: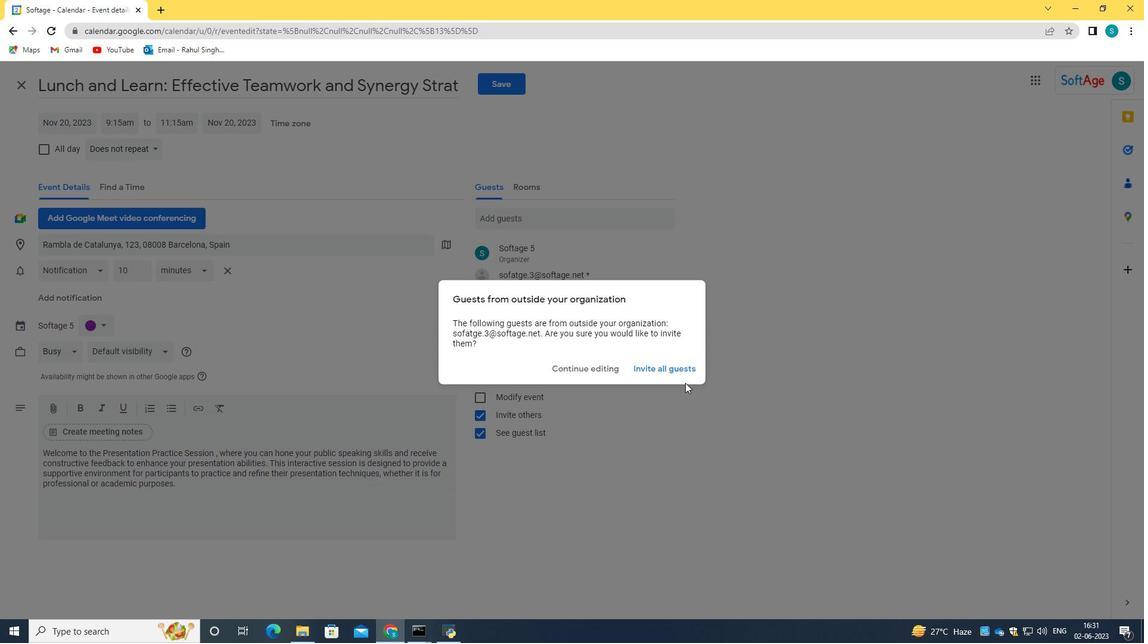 
Action: Mouse pressed left at (674, 368)
Screenshot: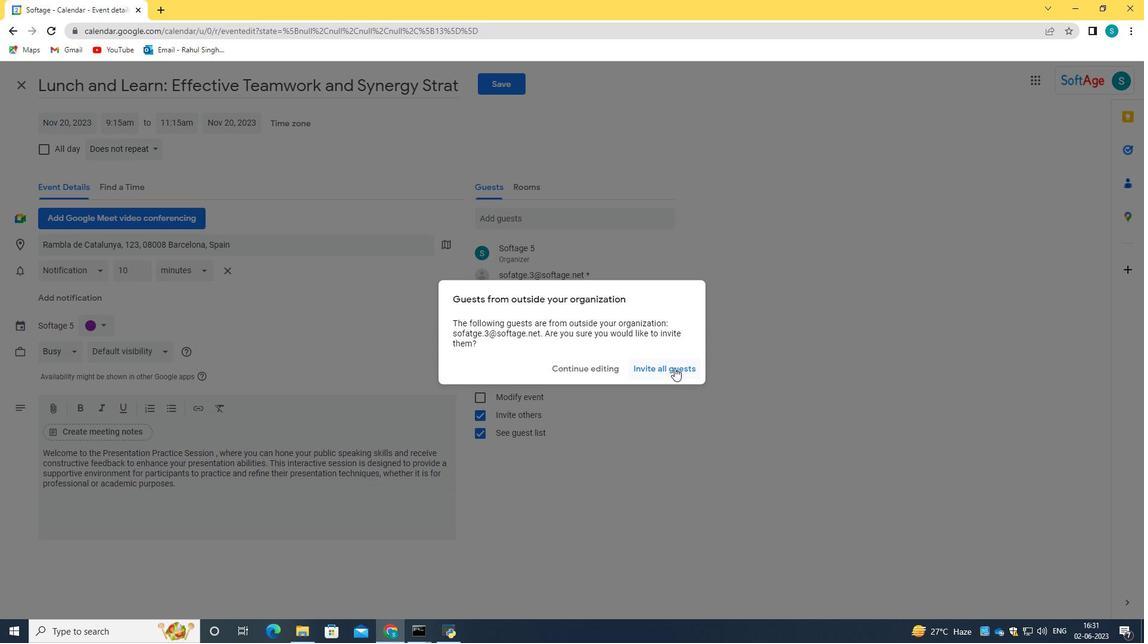 
